 Task: Assign in the project TurboCharge the issue 'Integrate a new virtual reality feature into an existing mobile application to enhance user engagement and experience' to the sprint 'Velocity Venture'.
Action: Mouse moved to (234, 69)
Screenshot: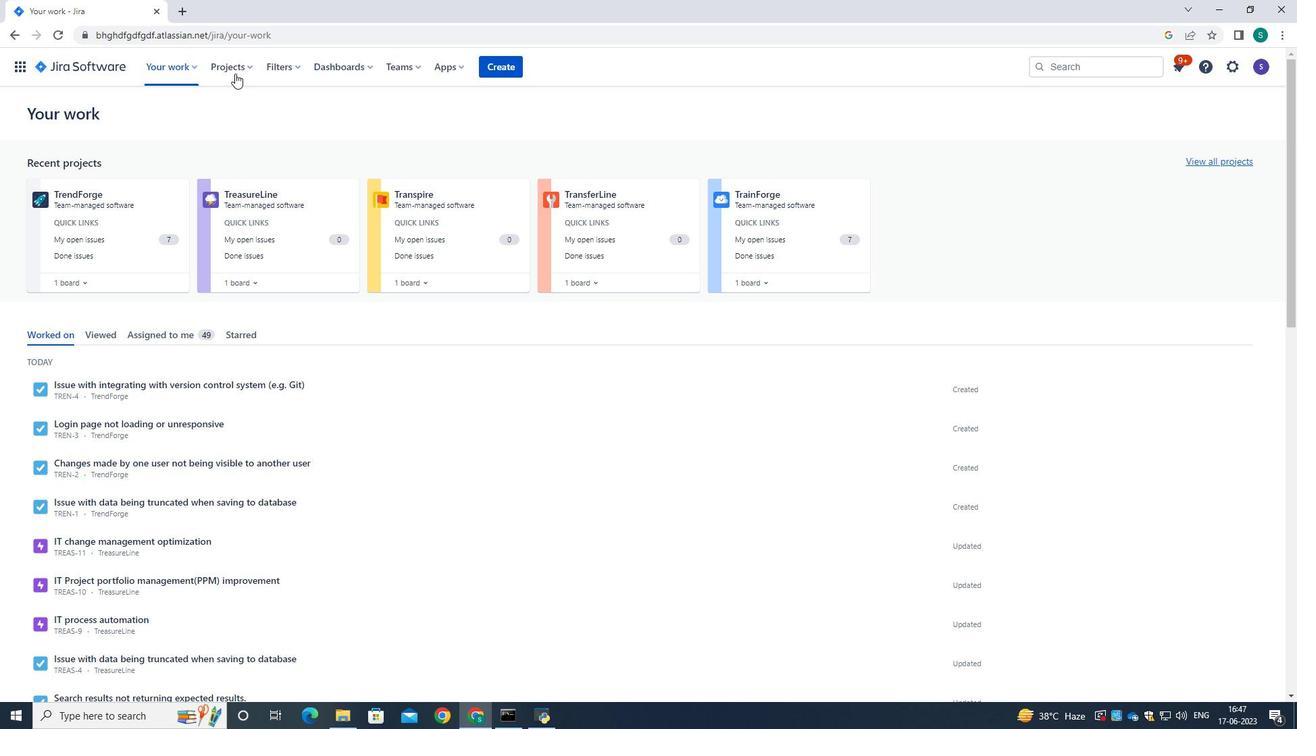 
Action: Mouse pressed left at (234, 69)
Screenshot: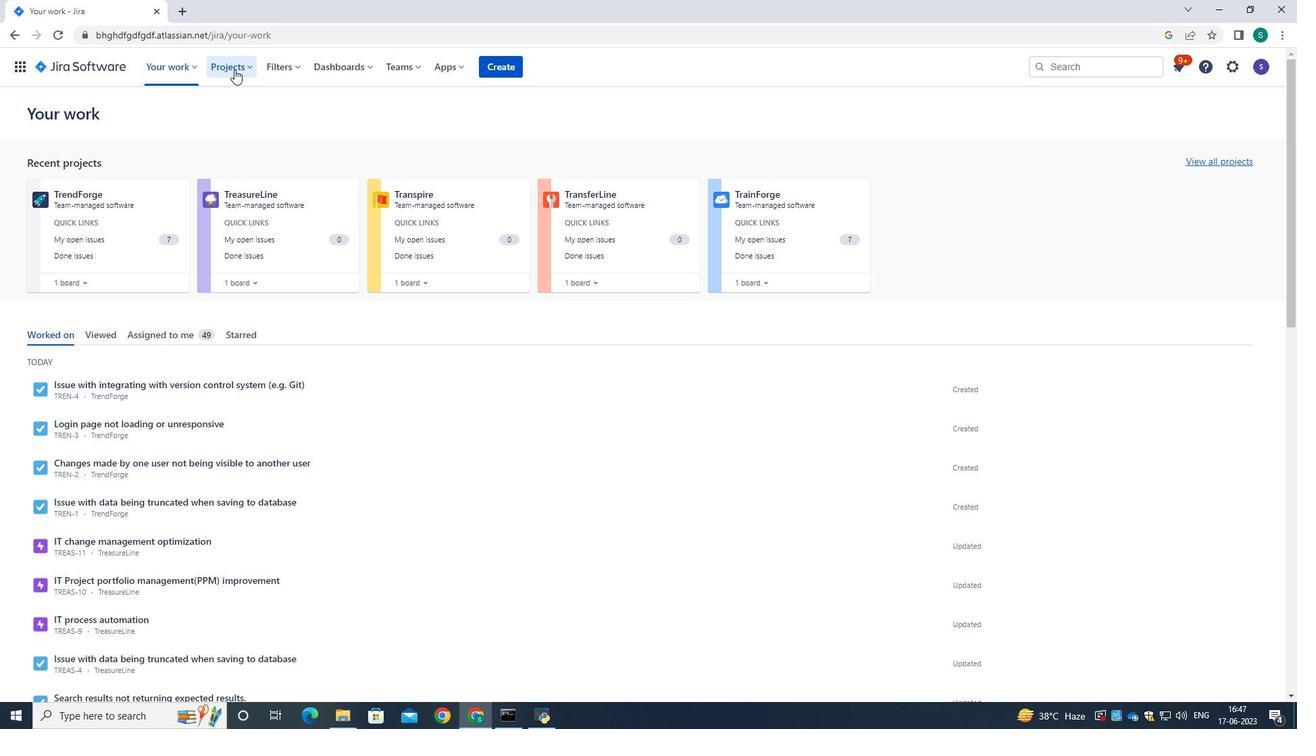 
Action: Mouse moved to (252, 128)
Screenshot: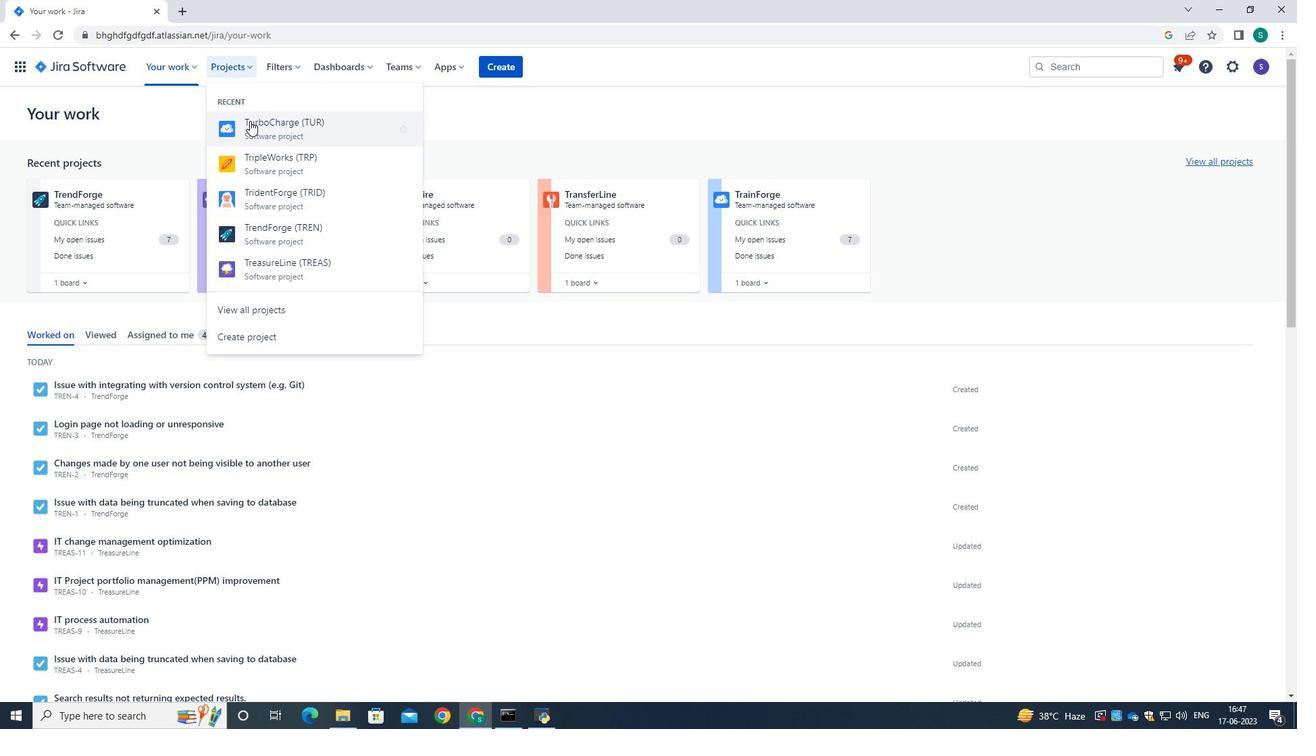 
Action: Mouse pressed left at (252, 128)
Screenshot: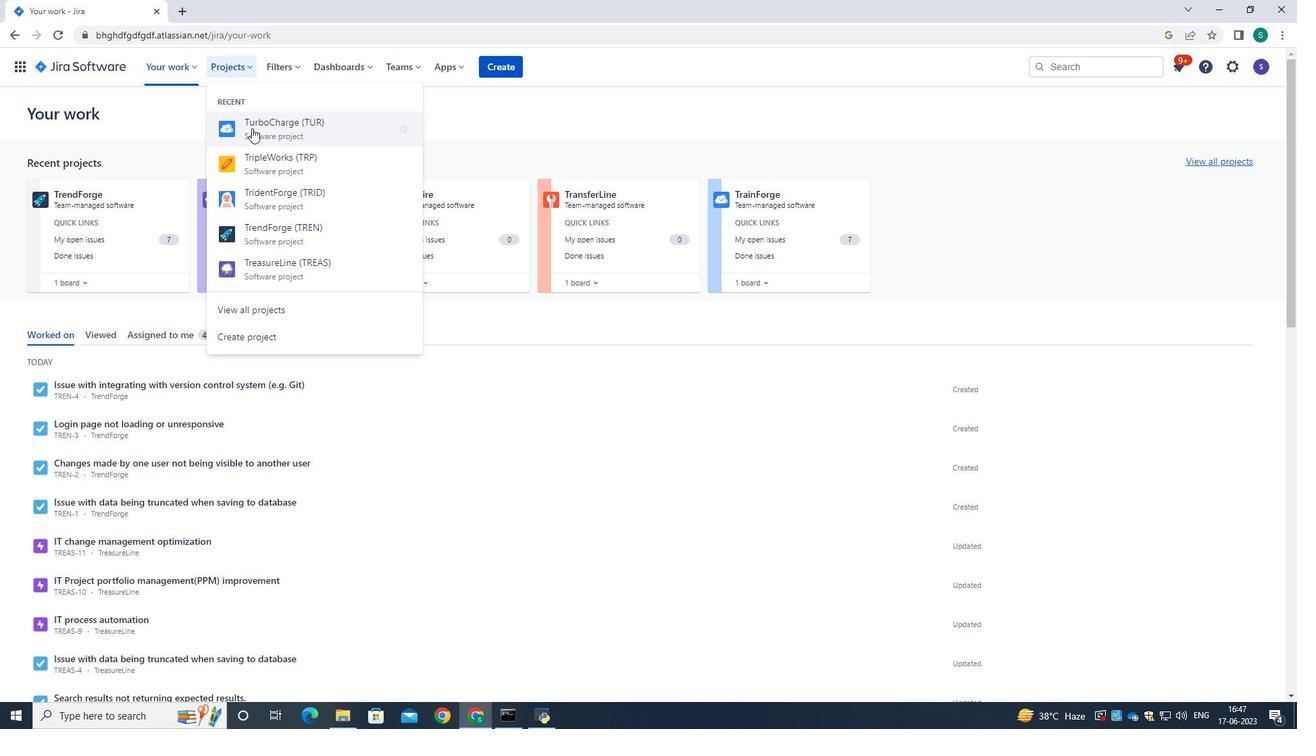 
Action: Mouse moved to (66, 209)
Screenshot: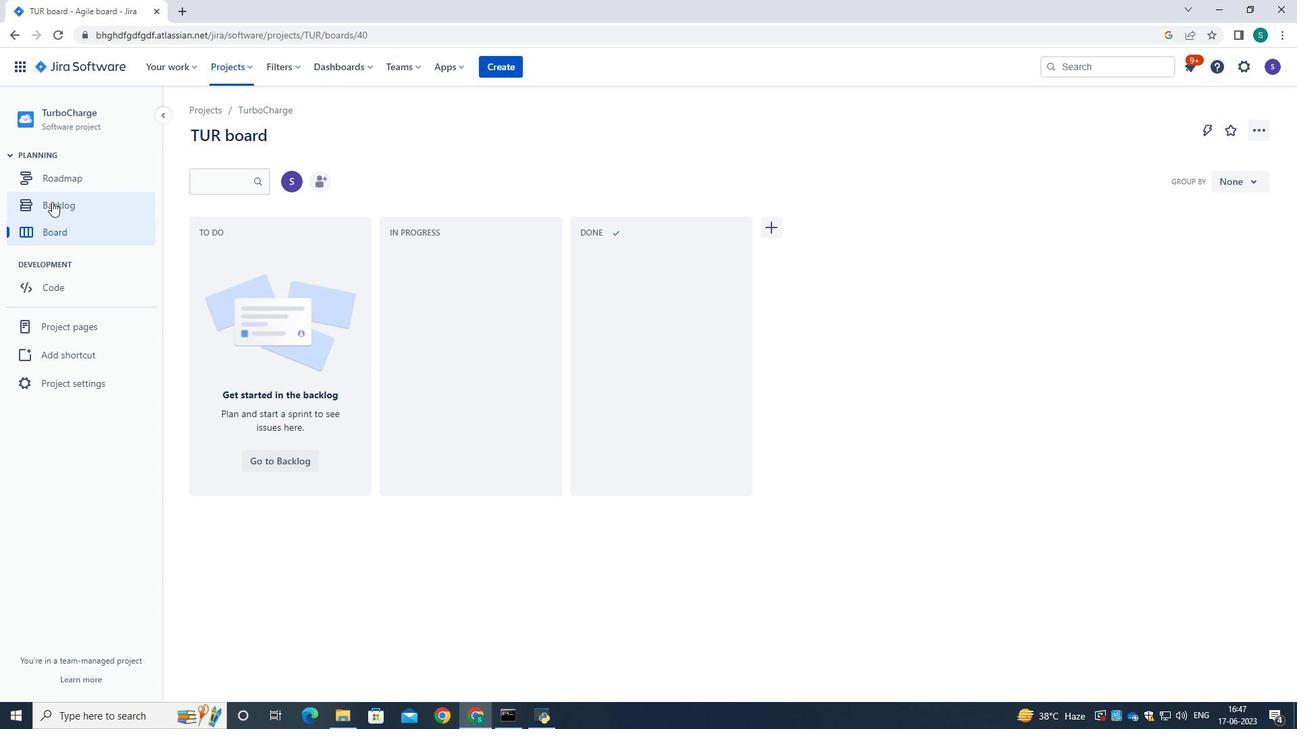
Action: Mouse pressed left at (66, 209)
Screenshot: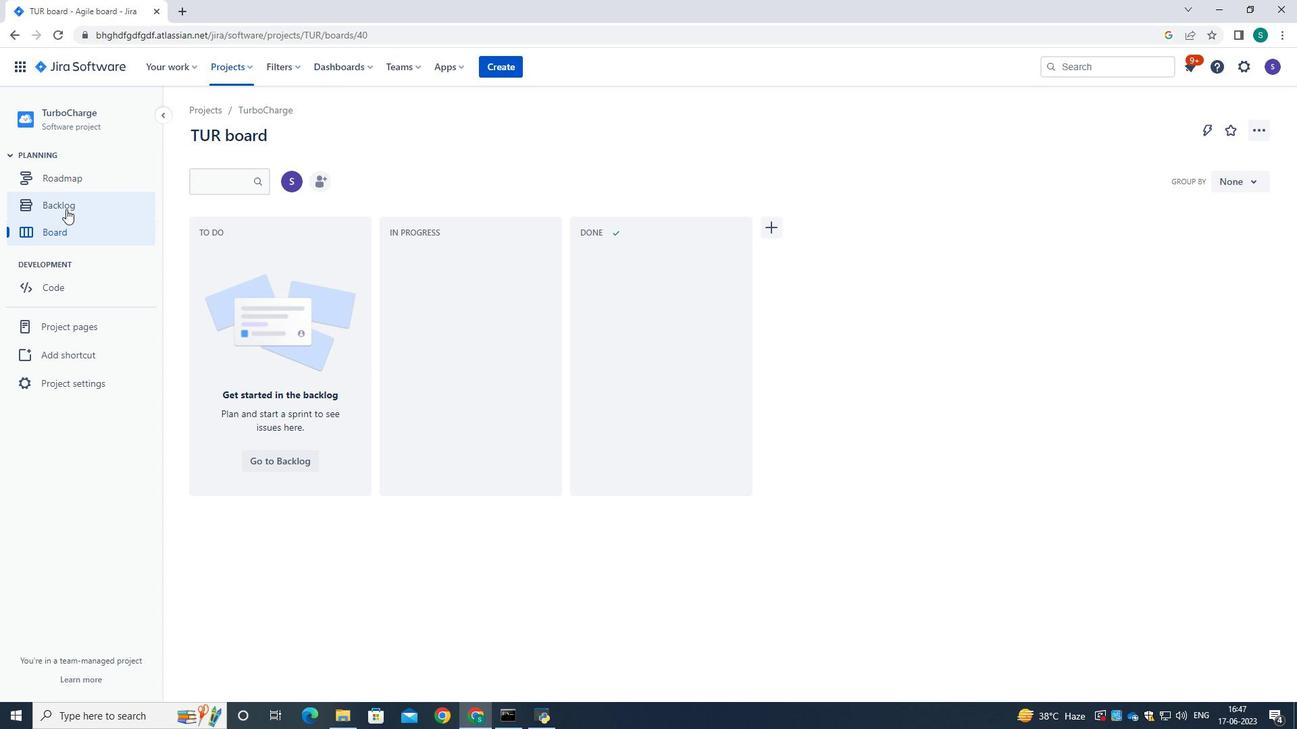 
Action: Mouse moved to (1244, 239)
Screenshot: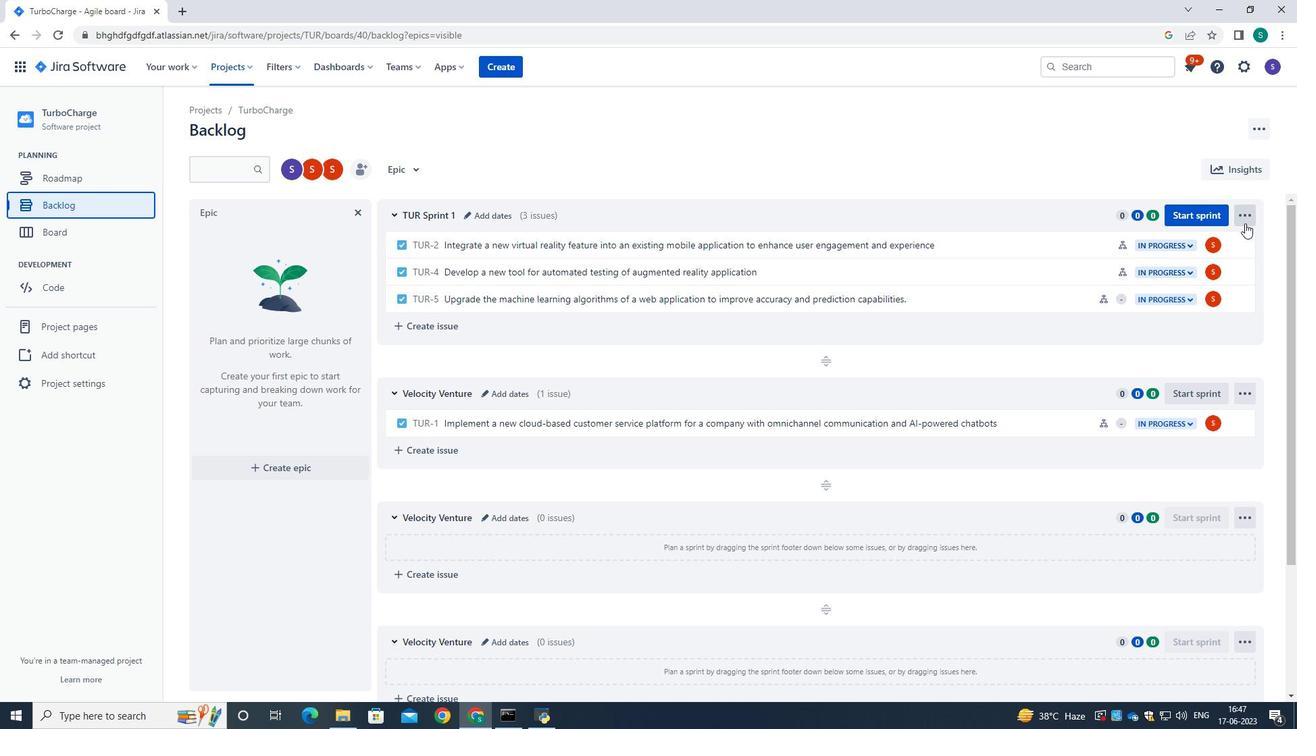 
Action: Mouse pressed left at (1244, 239)
Screenshot: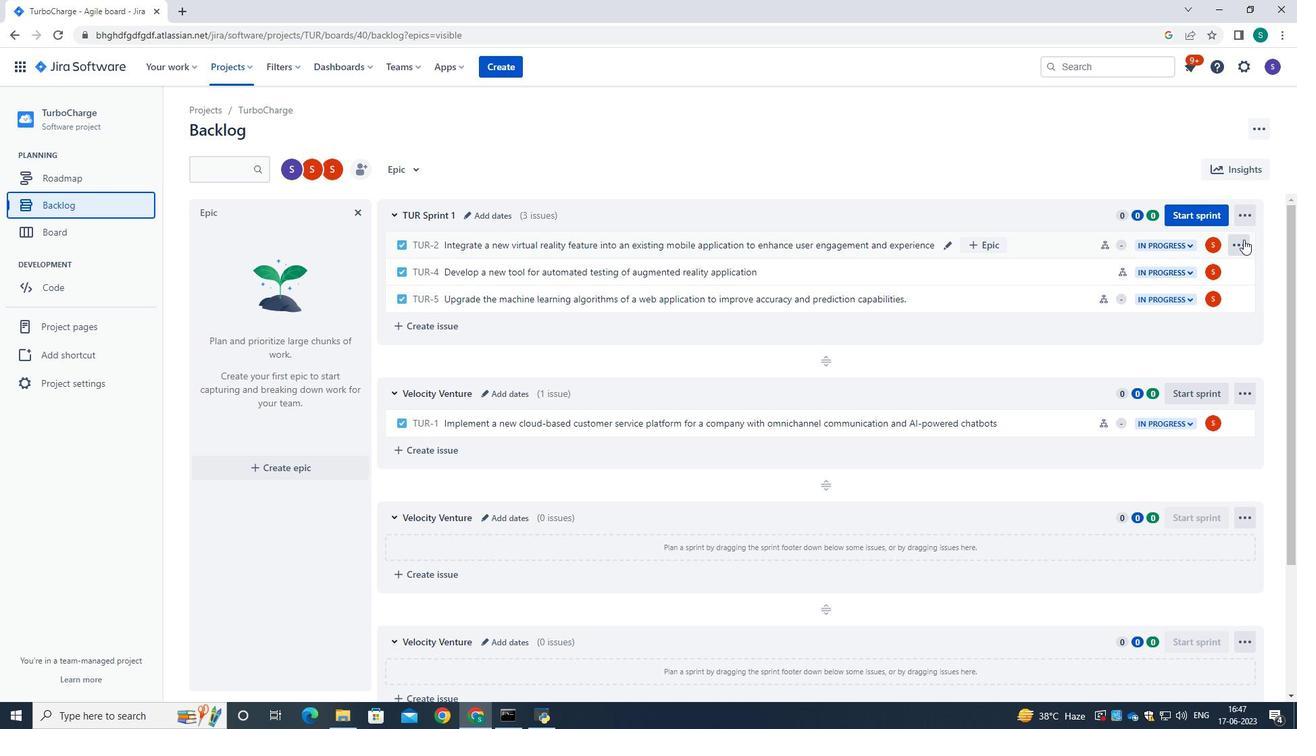 
Action: Mouse moved to (1207, 421)
Screenshot: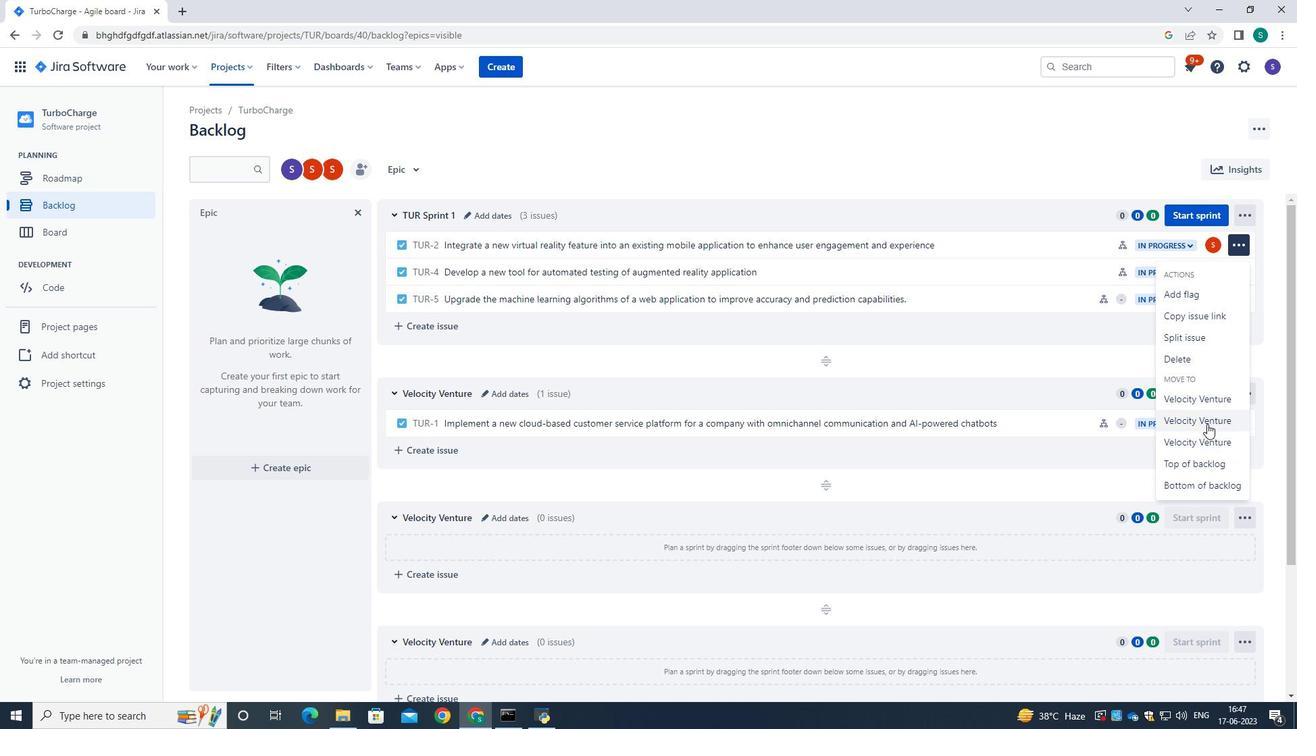 
Action: Mouse pressed left at (1207, 421)
Screenshot: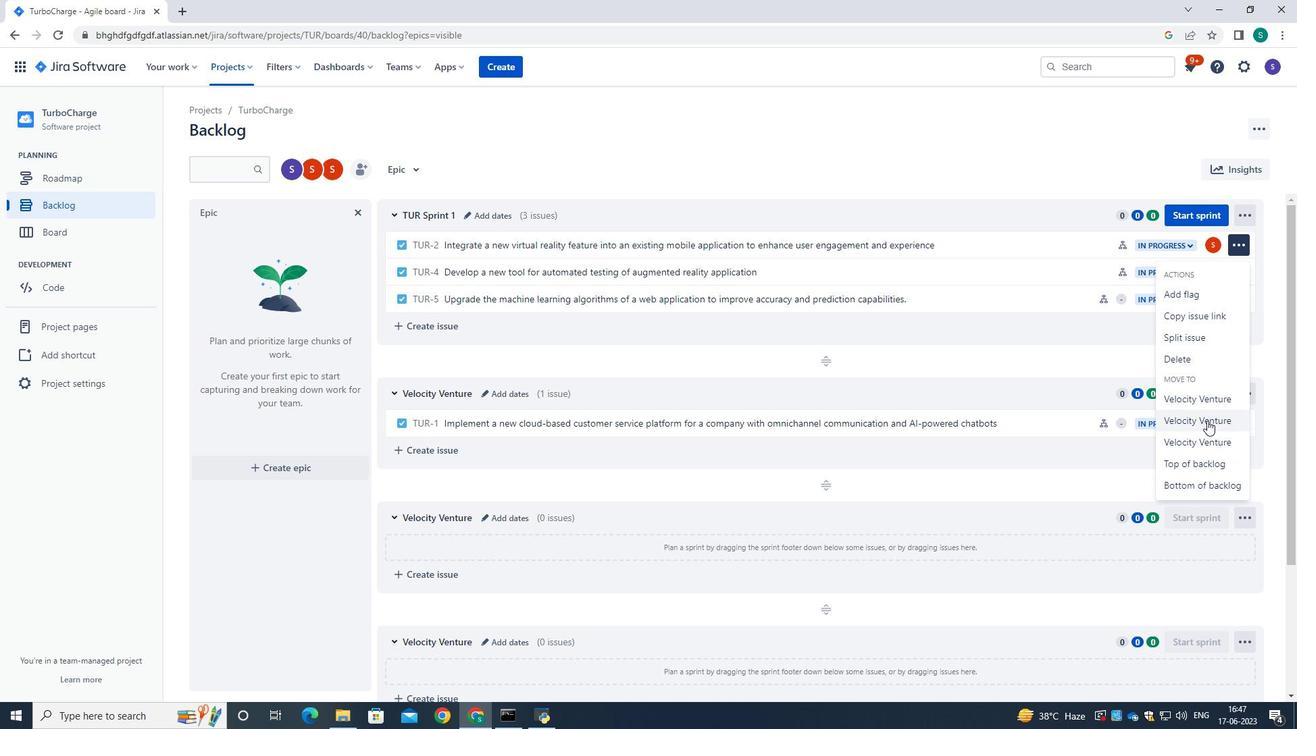 
Action: Mouse moved to (794, 175)
Screenshot: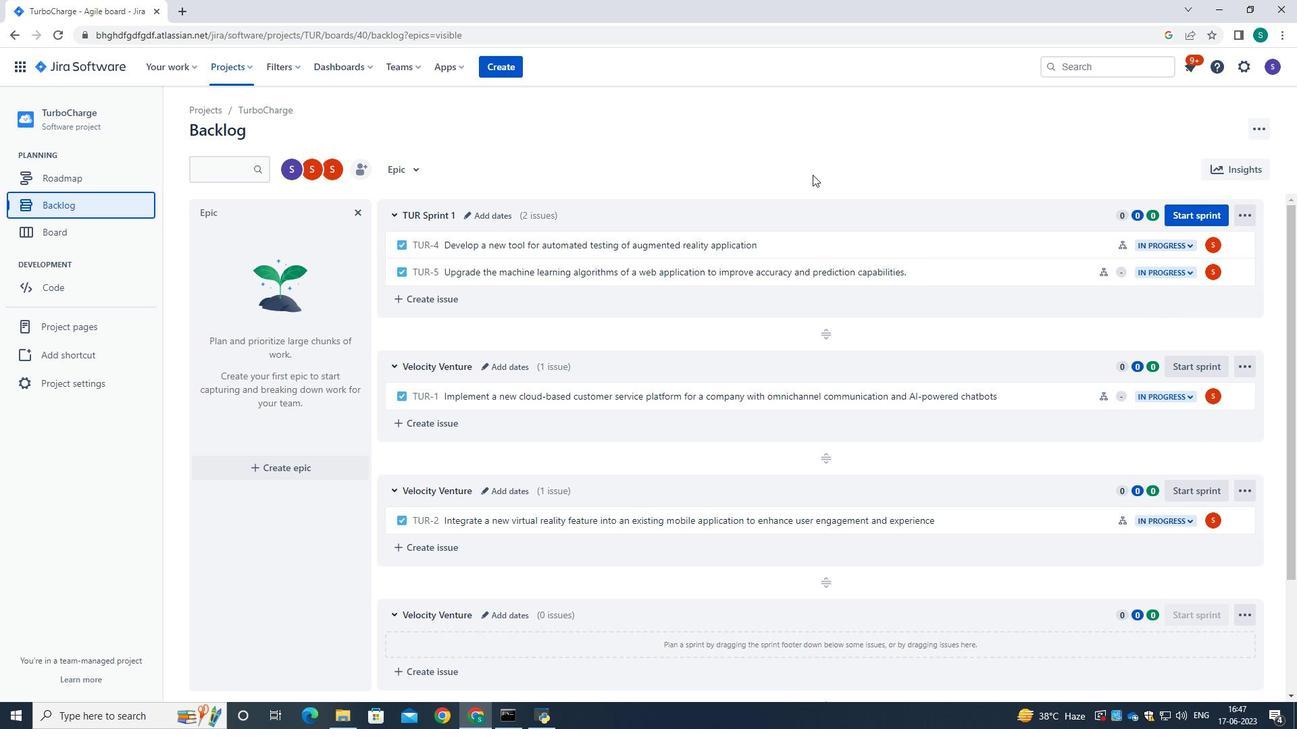 
